 Task: Sort the products in the category "More Buns & Rolls" by unit price (low first).
Action: Mouse moved to (795, 295)
Screenshot: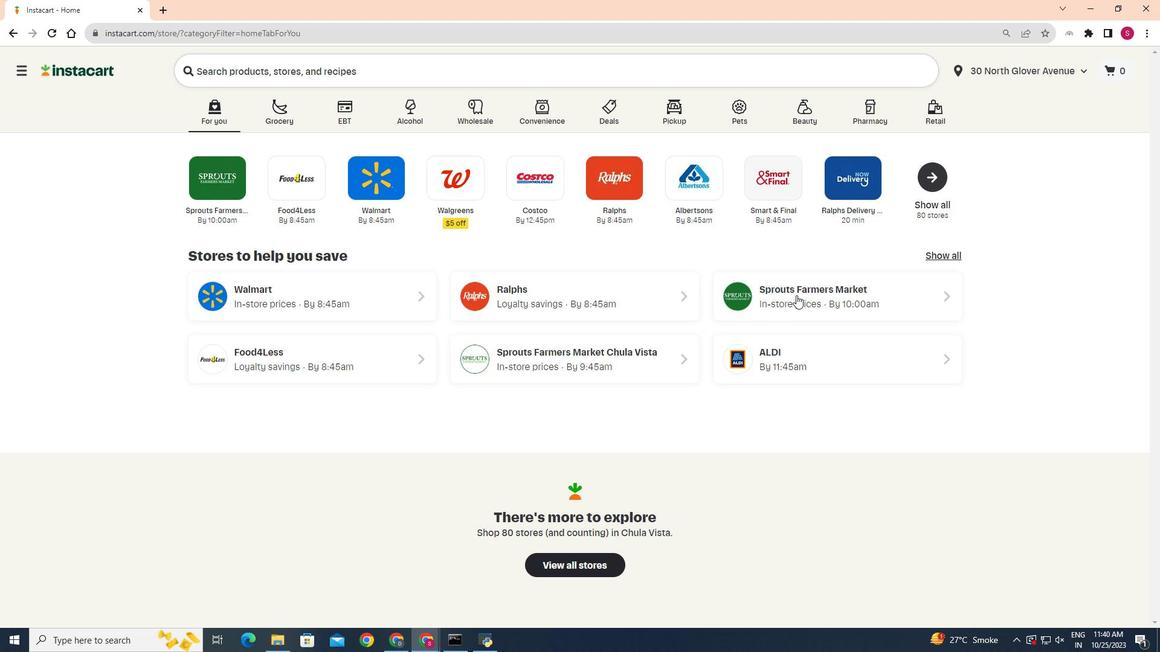 
Action: Mouse pressed left at (795, 295)
Screenshot: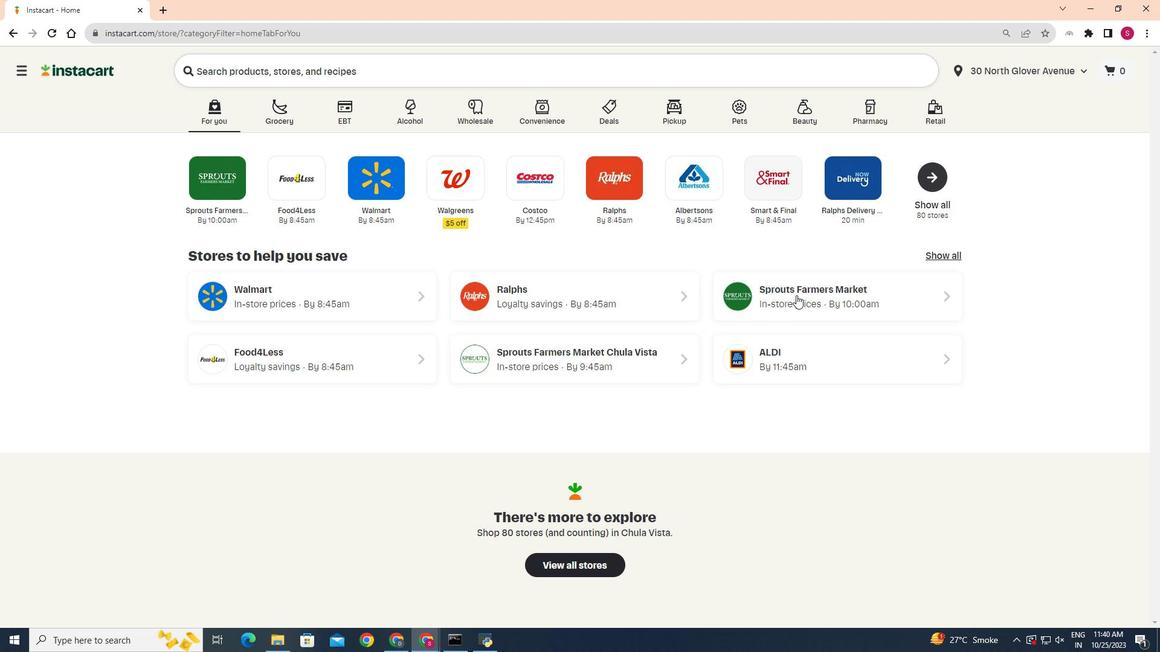 
Action: Mouse moved to (39, 520)
Screenshot: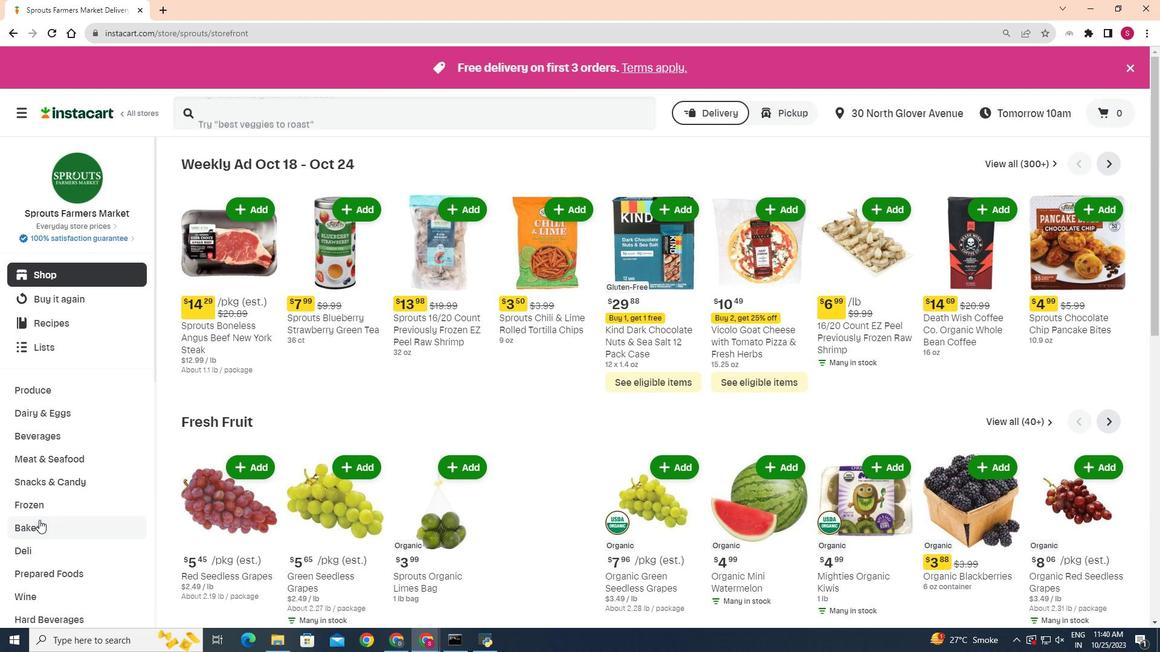 
Action: Mouse pressed left at (39, 520)
Screenshot: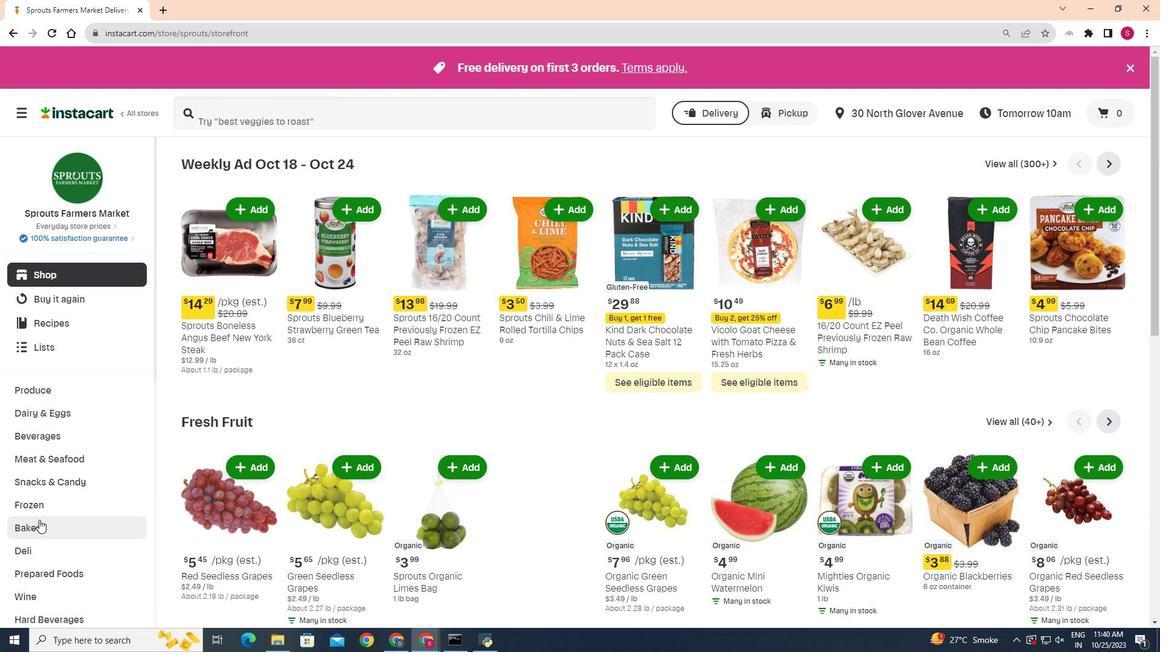 
Action: Mouse moved to (310, 196)
Screenshot: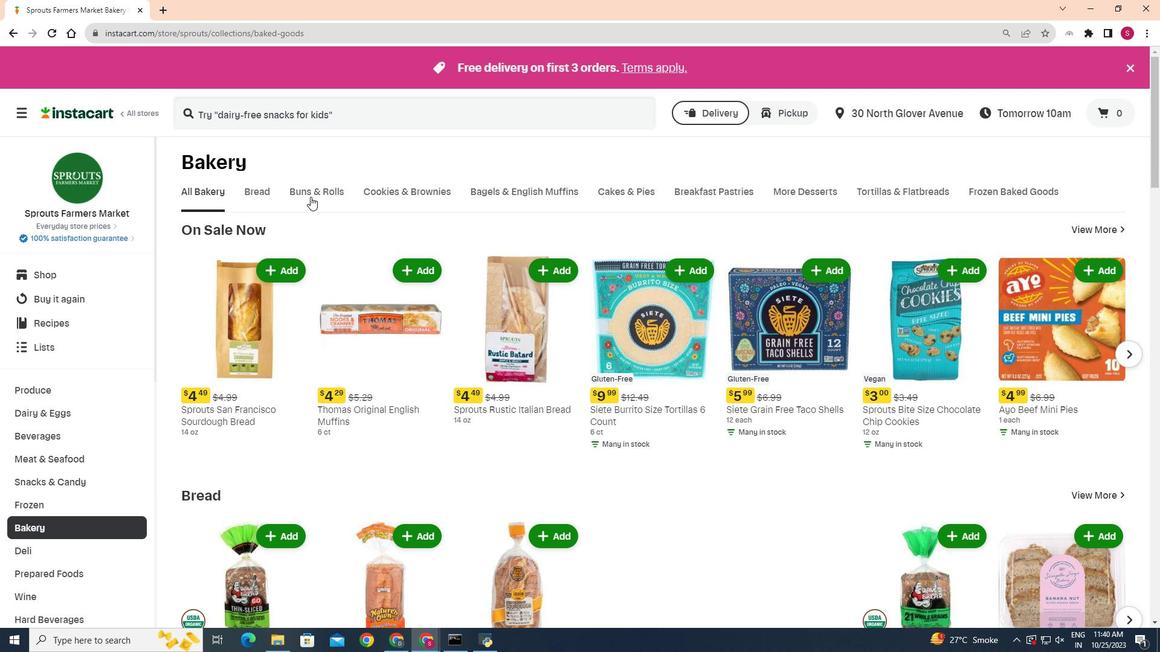 
Action: Mouse pressed left at (310, 196)
Screenshot: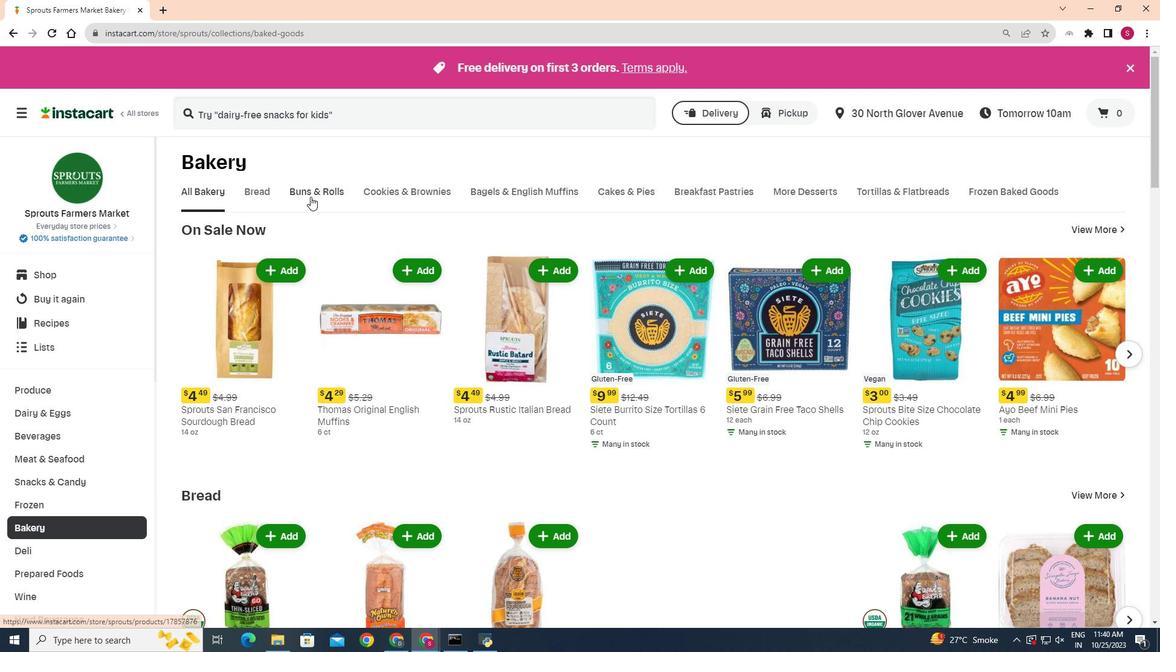 
Action: Mouse moved to (509, 240)
Screenshot: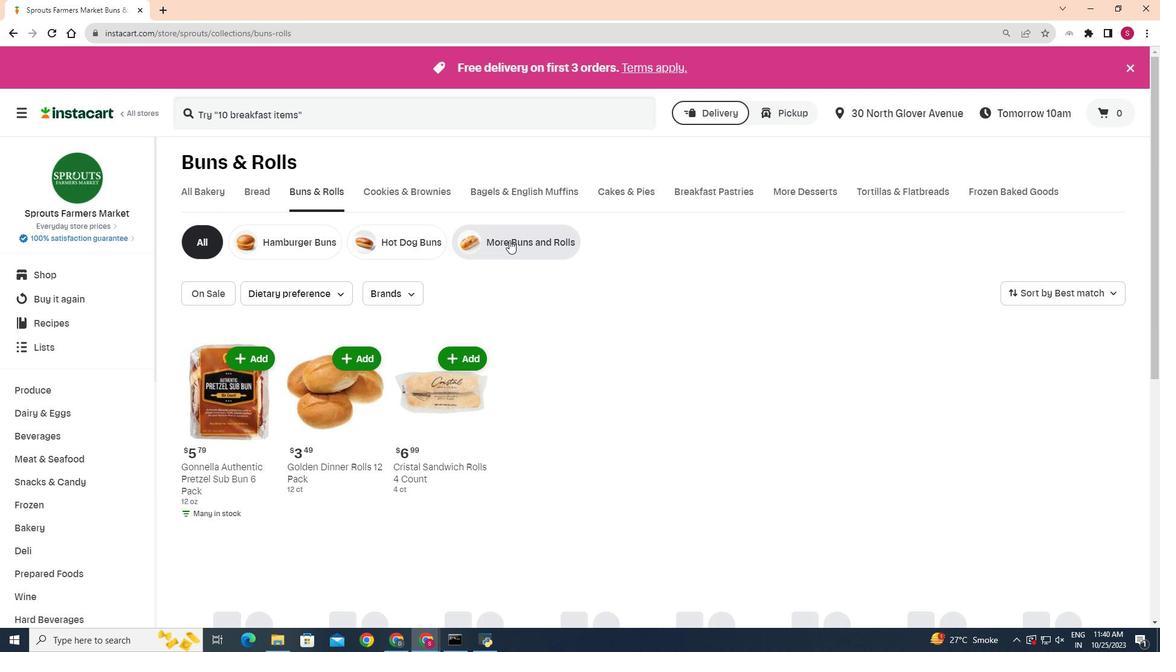 
Action: Mouse pressed left at (509, 240)
Screenshot: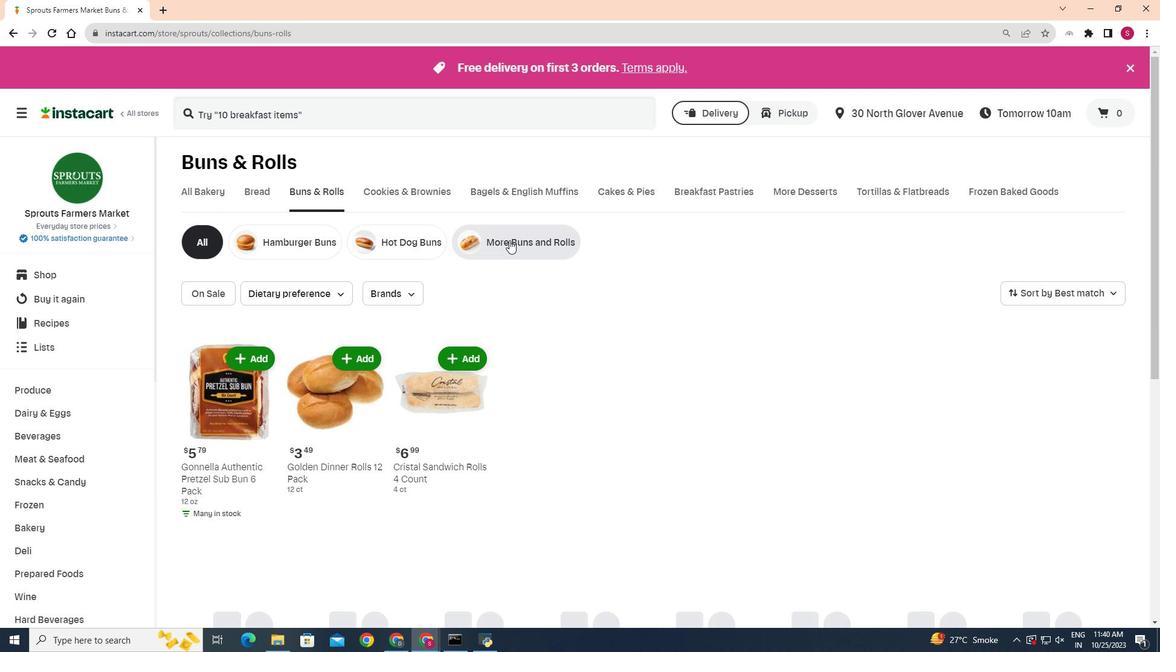 
Action: Mouse moved to (1109, 291)
Screenshot: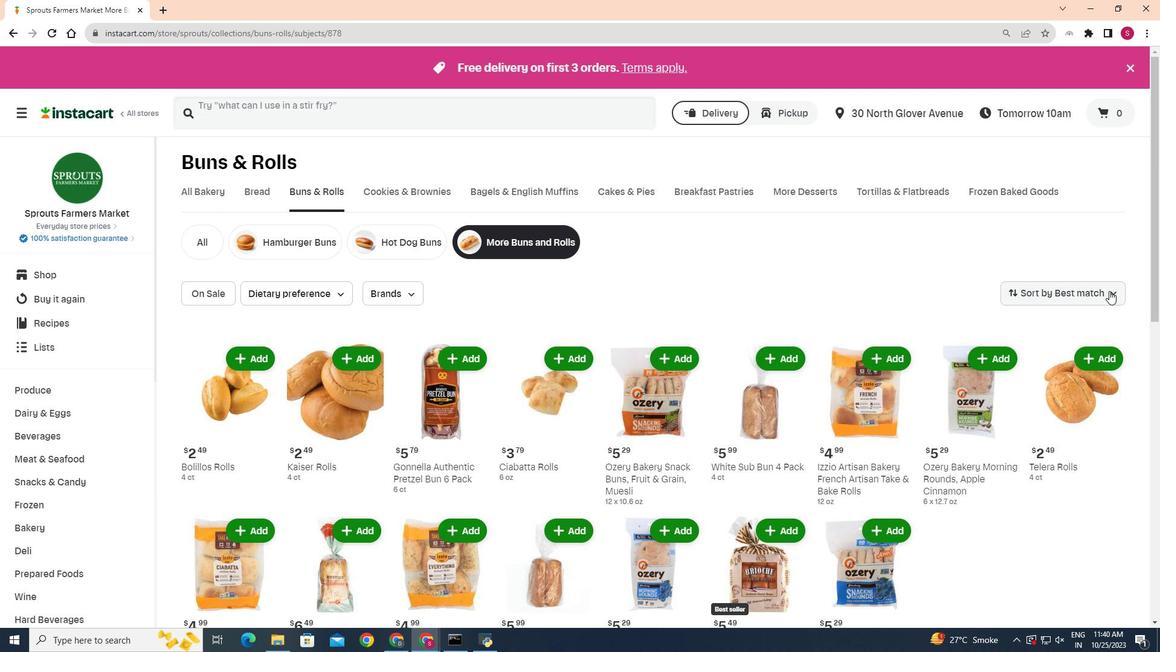 
Action: Mouse pressed left at (1109, 291)
Screenshot: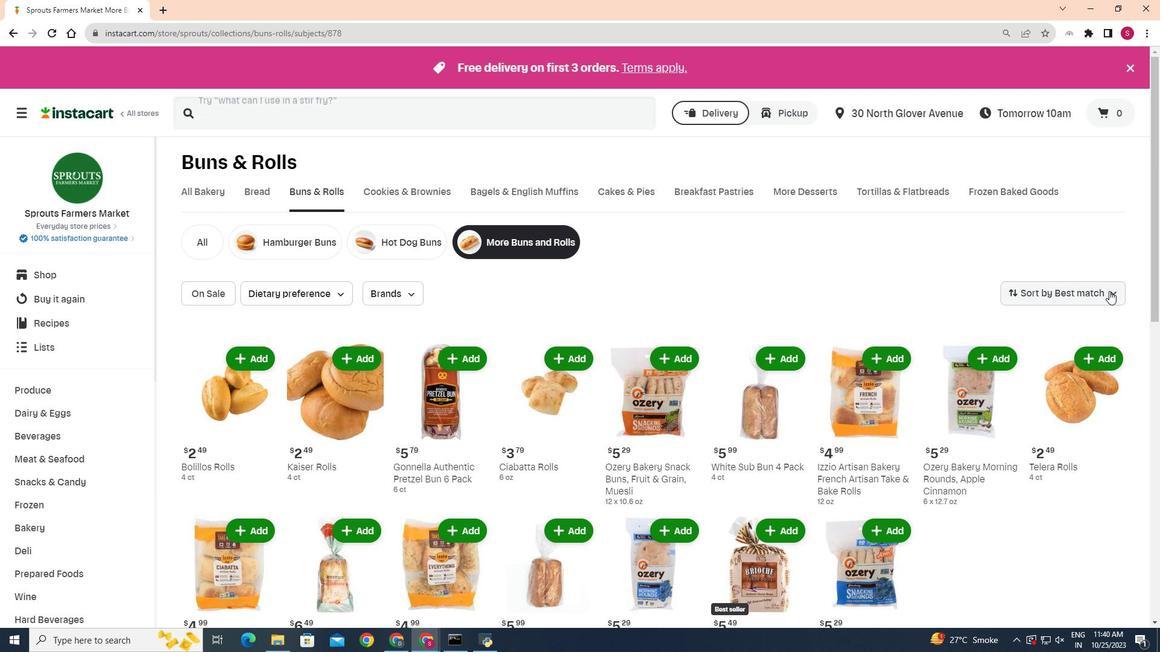 
Action: Mouse moved to (1071, 401)
Screenshot: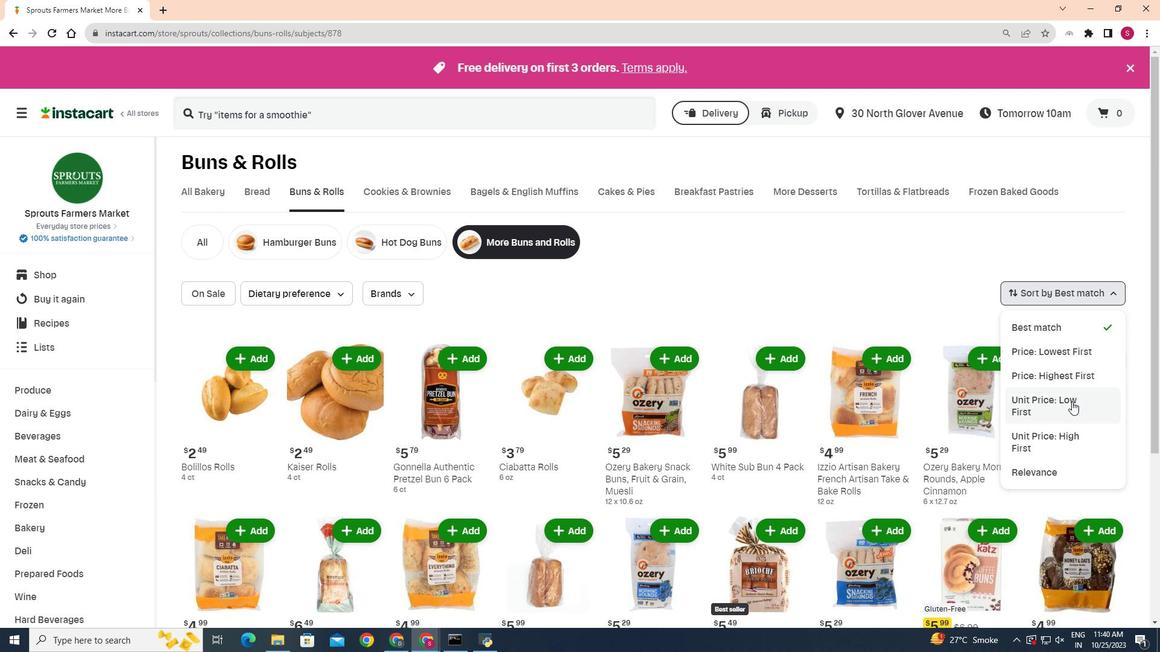 
Action: Mouse pressed left at (1071, 401)
Screenshot: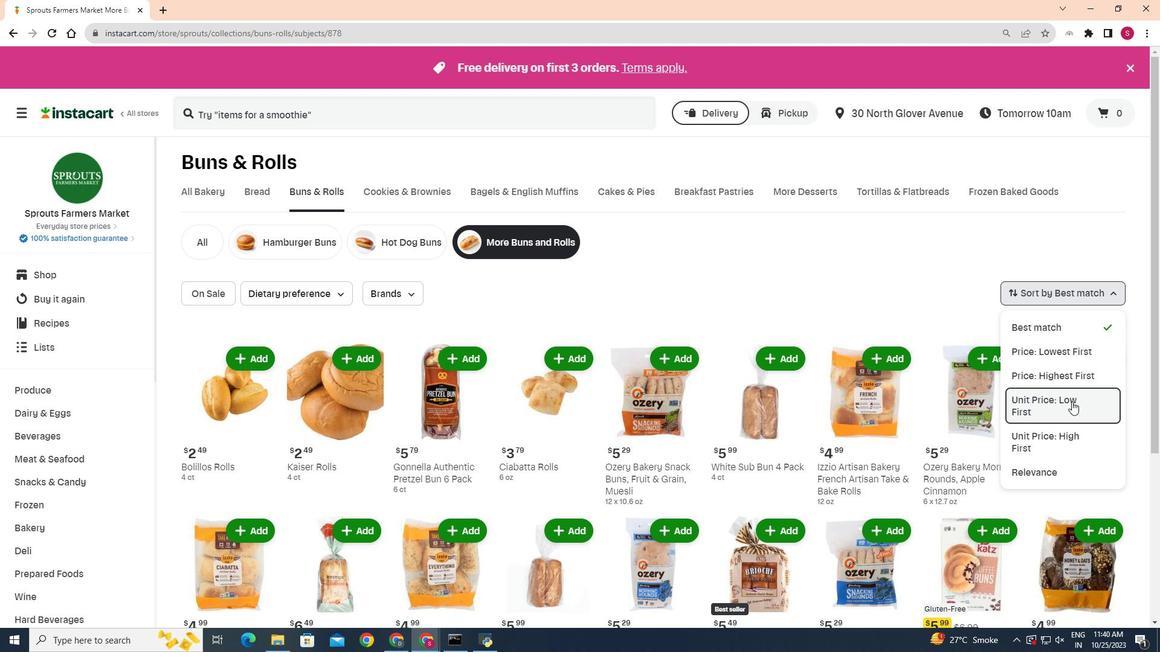 
Action: Mouse moved to (646, 320)
Screenshot: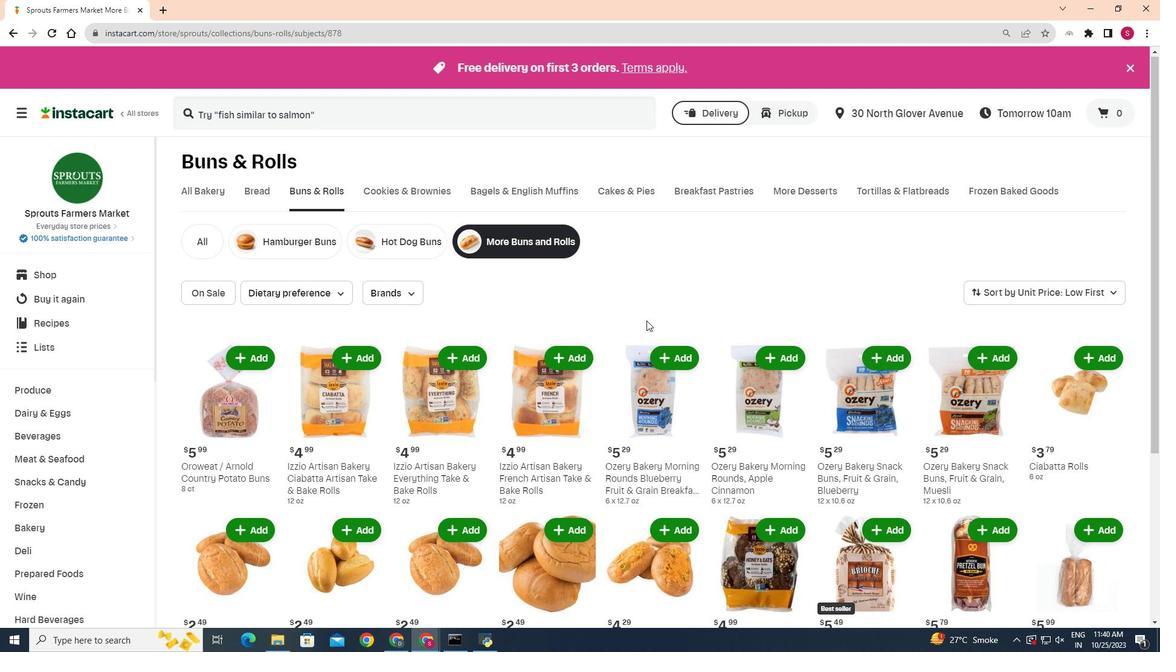 
Action: Mouse scrolled (646, 320) with delta (0, 0)
Screenshot: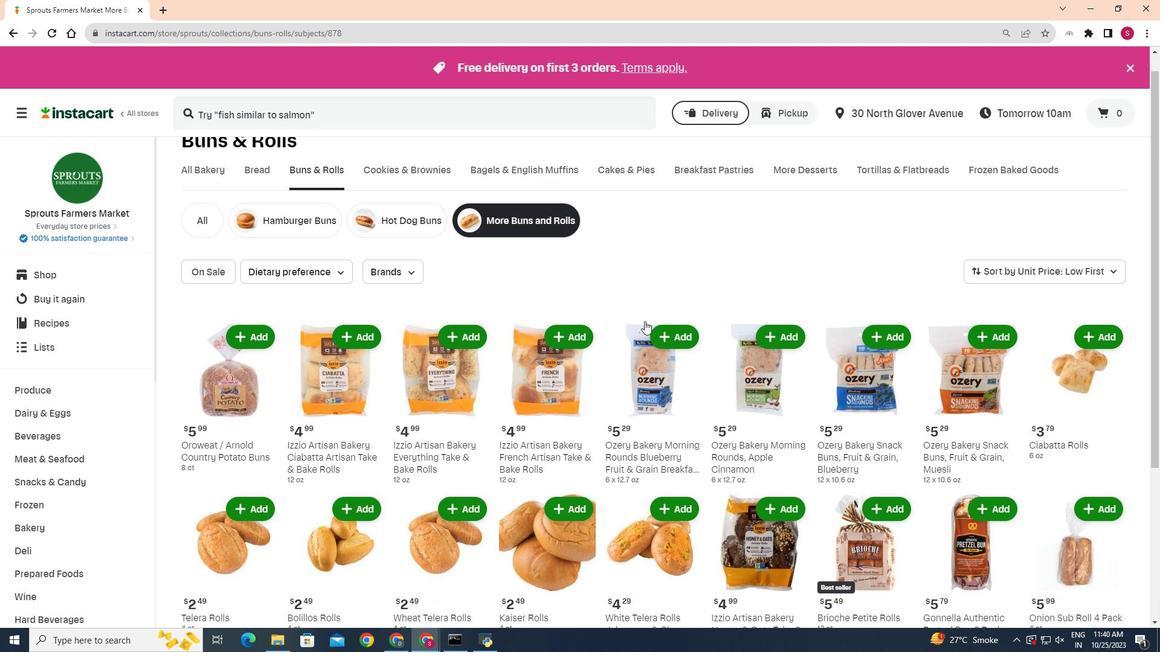 
Action: Mouse moved to (609, 327)
Screenshot: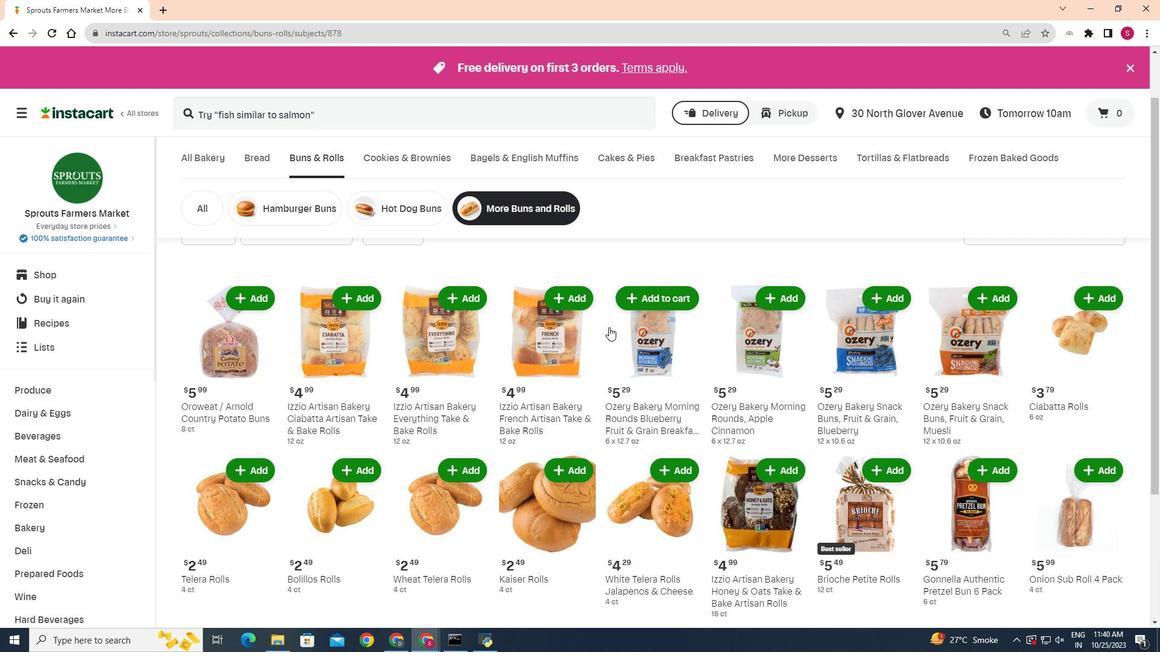
Action: Mouse scrolled (609, 326) with delta (0, 0)
Screenshot: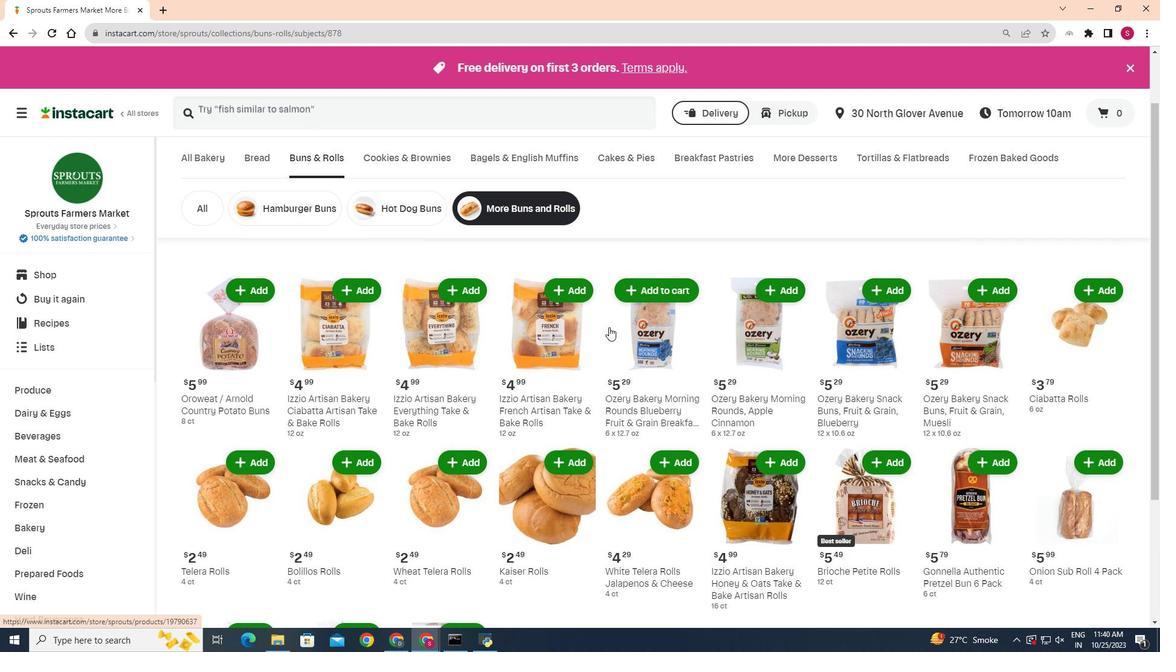 
Action: Mouse scrolled (609, 326) with delta (0, 0)
Screenshot: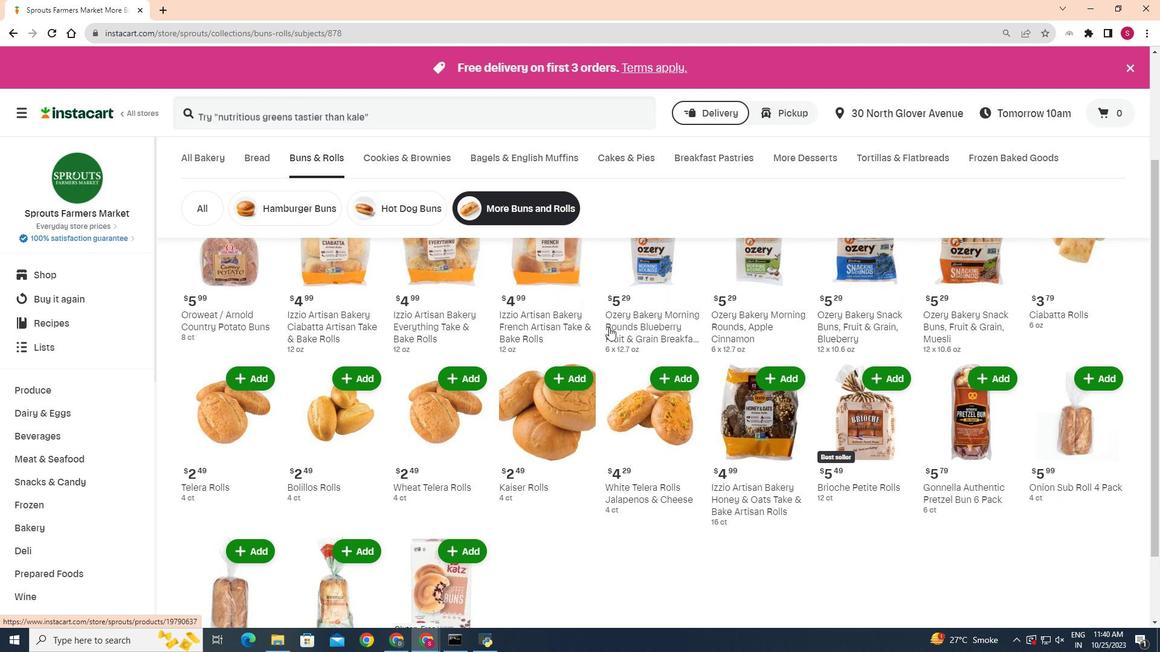 
Action: Mouse scrolled (609, 326) with delta (0, 0)
Screenshot: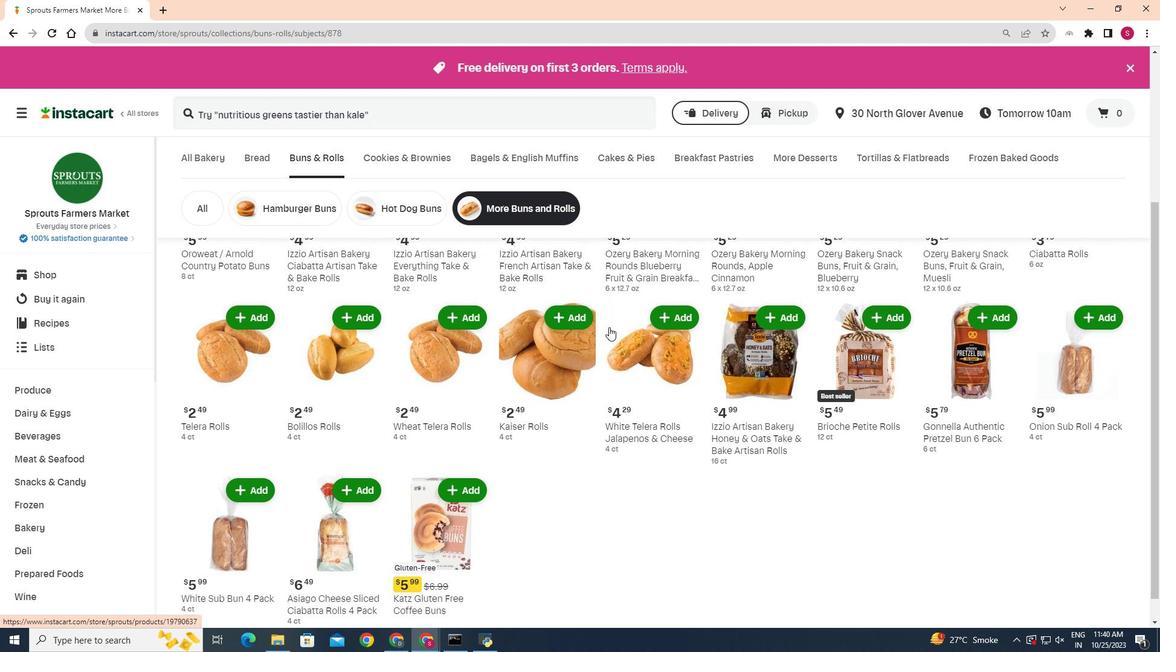 
Action: Mouse scrolled (609, 326) with delta (0, 0)
Screenshot: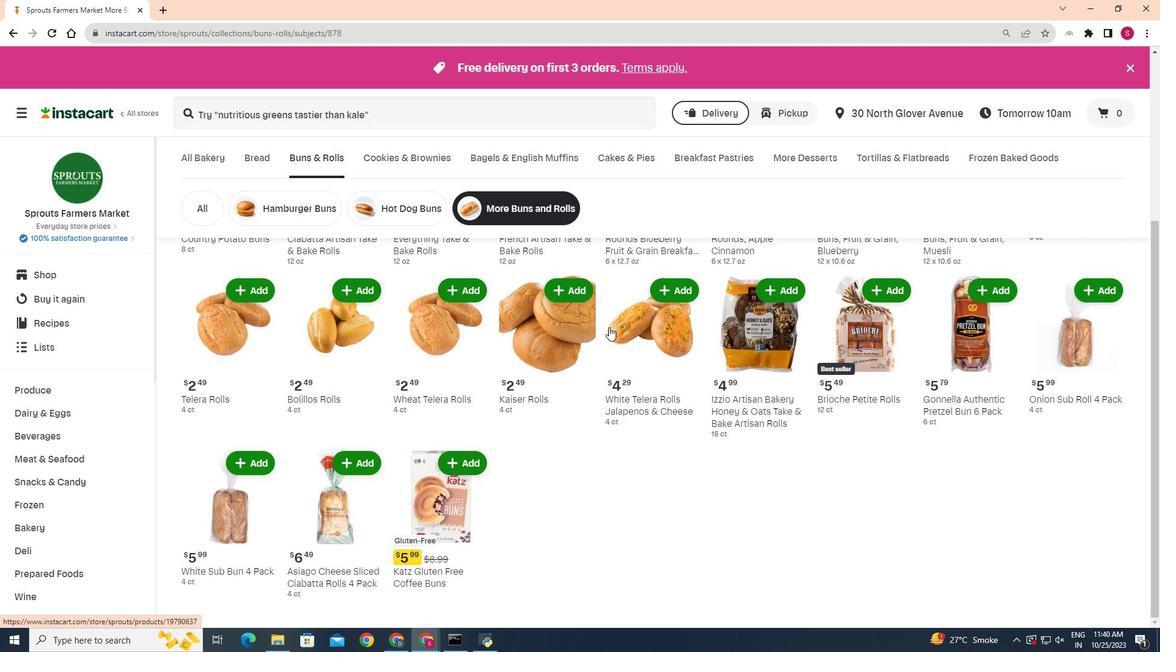 
Action: Mouse scrolled (609, 326) with delta (0, 0)
Screenshot: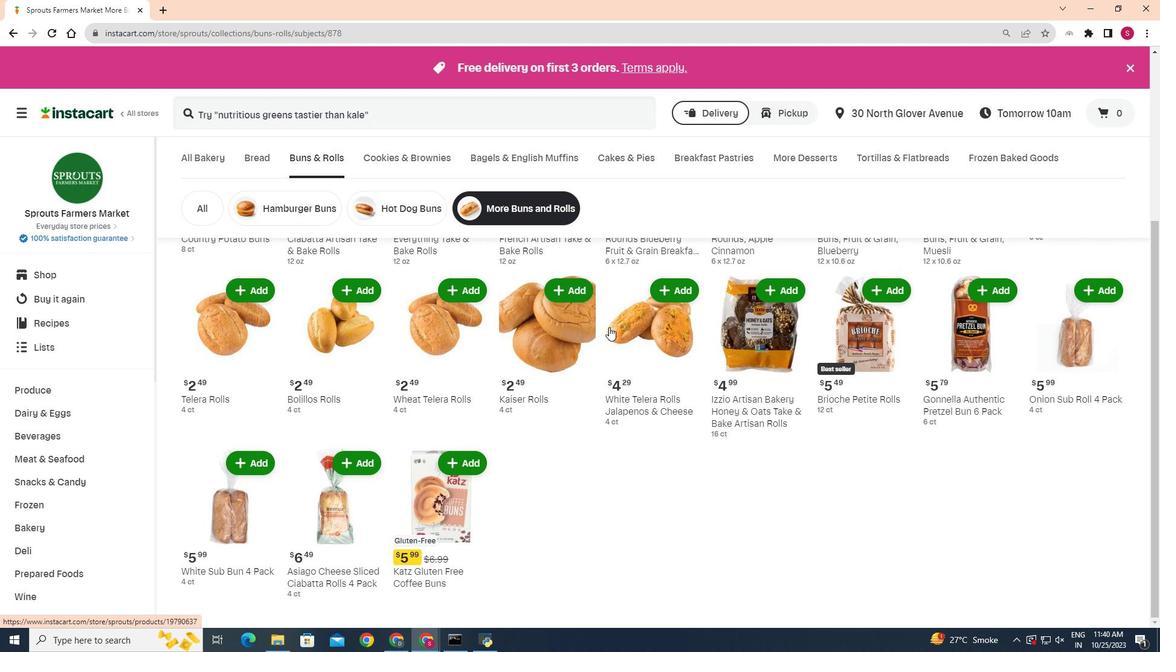 
